 Task: Add The Butcher Shop Smoked Chicken Andouille Sausage to the cart.
Action: Mouse pressed left at (20, 72)
Screenshot: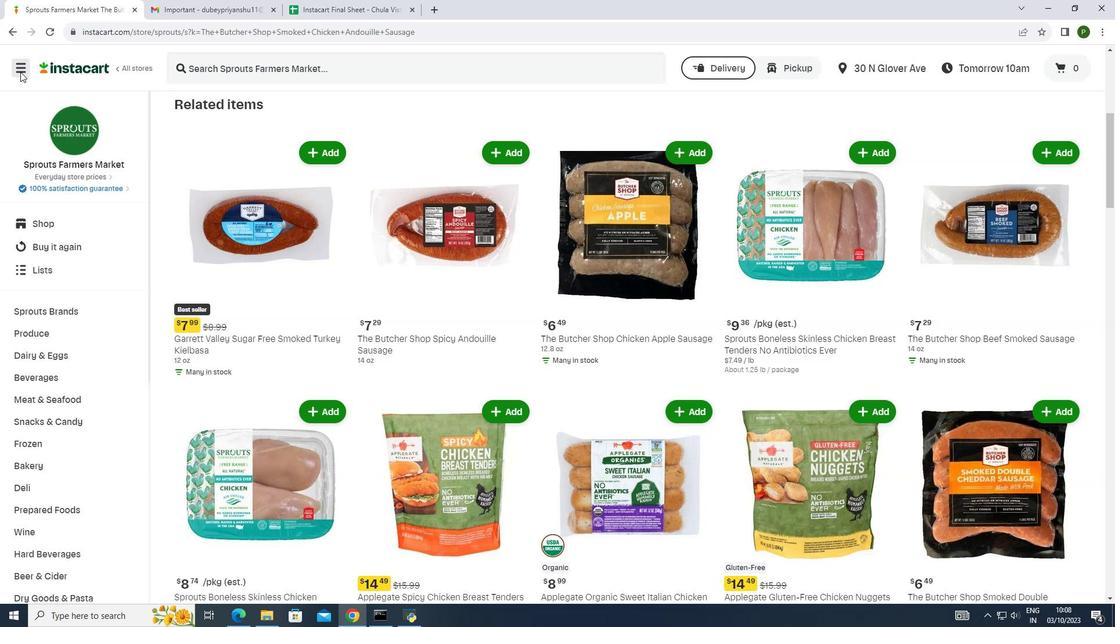 
Action: Mouse moved to (27, 308)
Screenshot: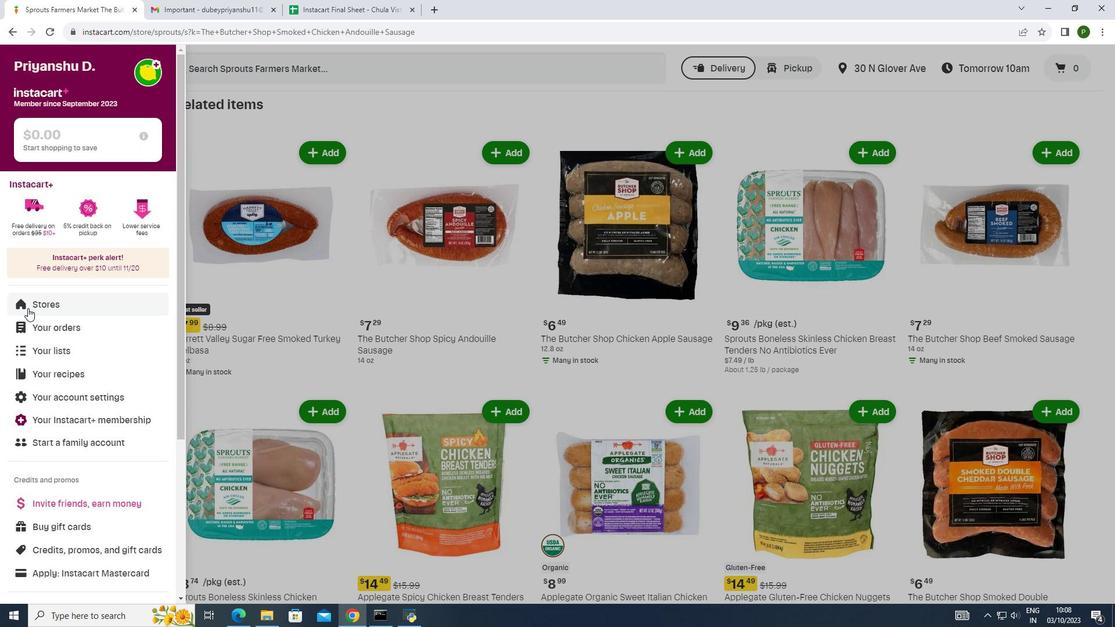 
Action: Mouse pressed left at (27, 308)
Screenshot: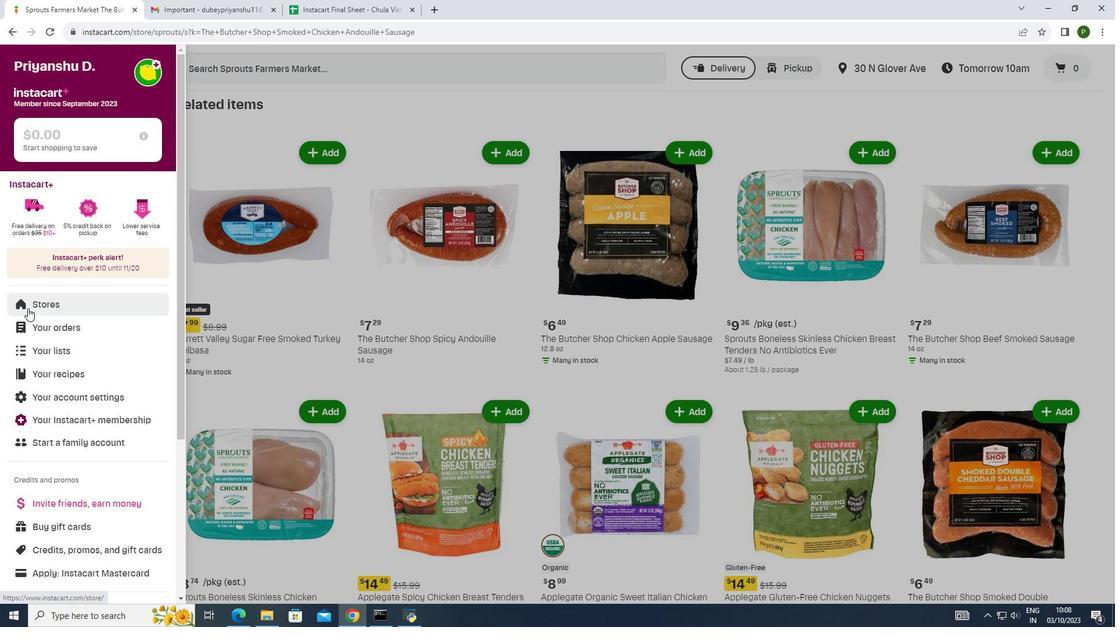 
Action: Mouse moved to (258, 115)
Screenshot: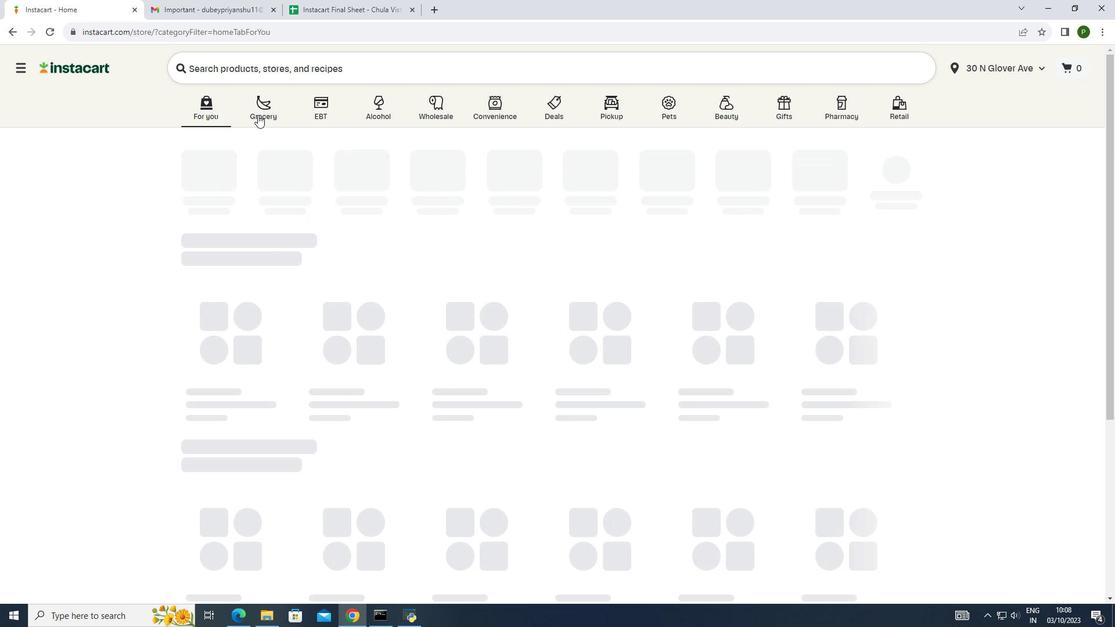 
Action: Mouse pressed left at (258, 115)
Screenshot: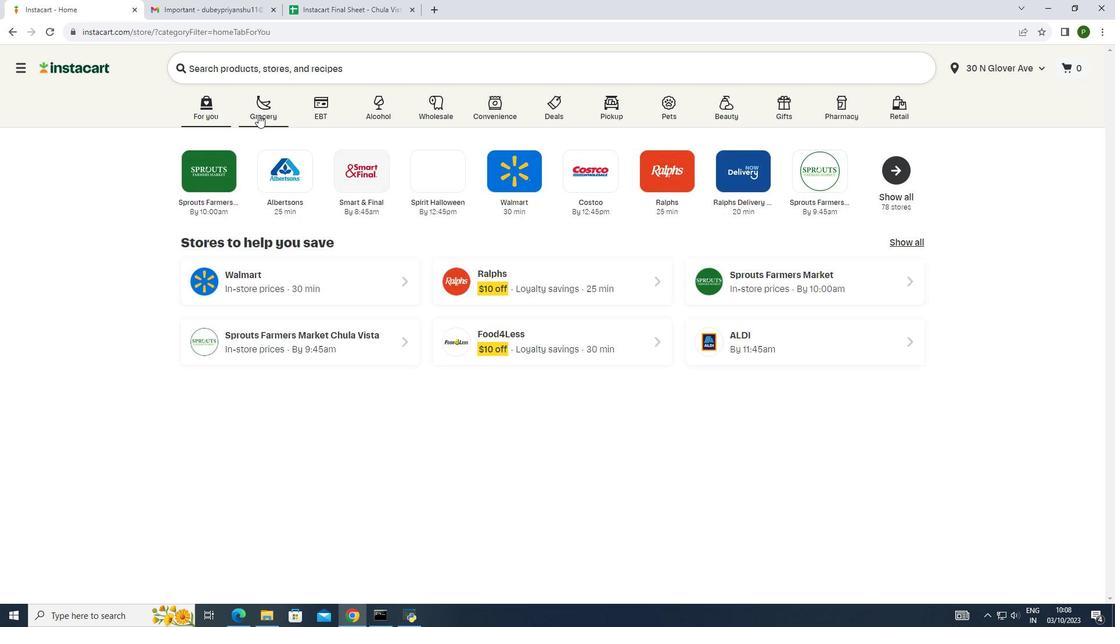 
Action: Mouse moved to (607, 166)
Screenshot: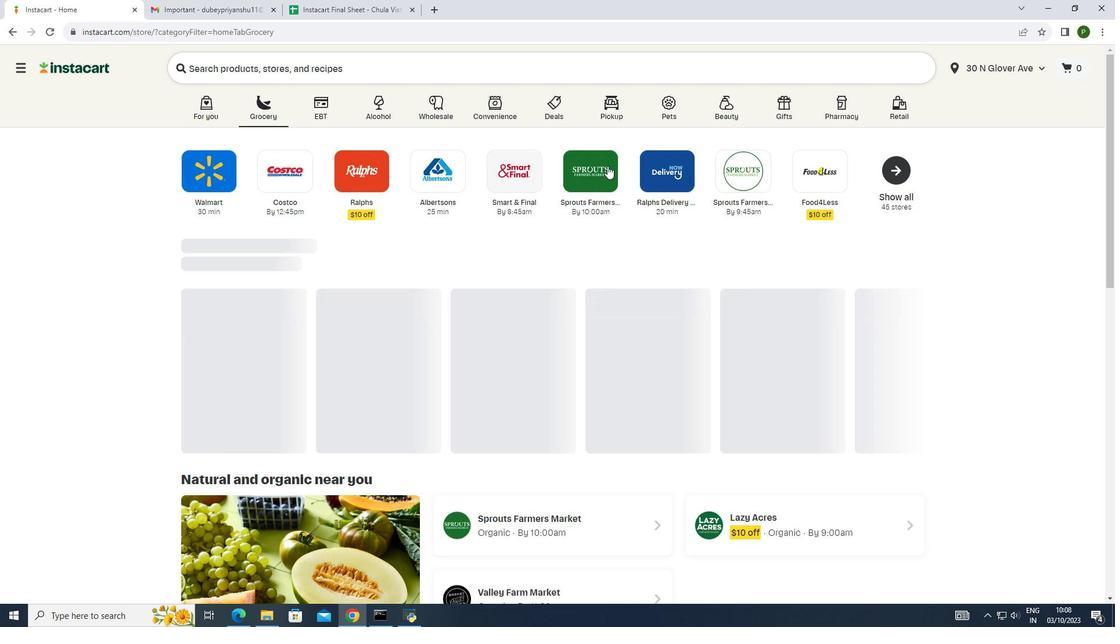 
Action: Mouse pressed left at (607, 166)
Screenshot: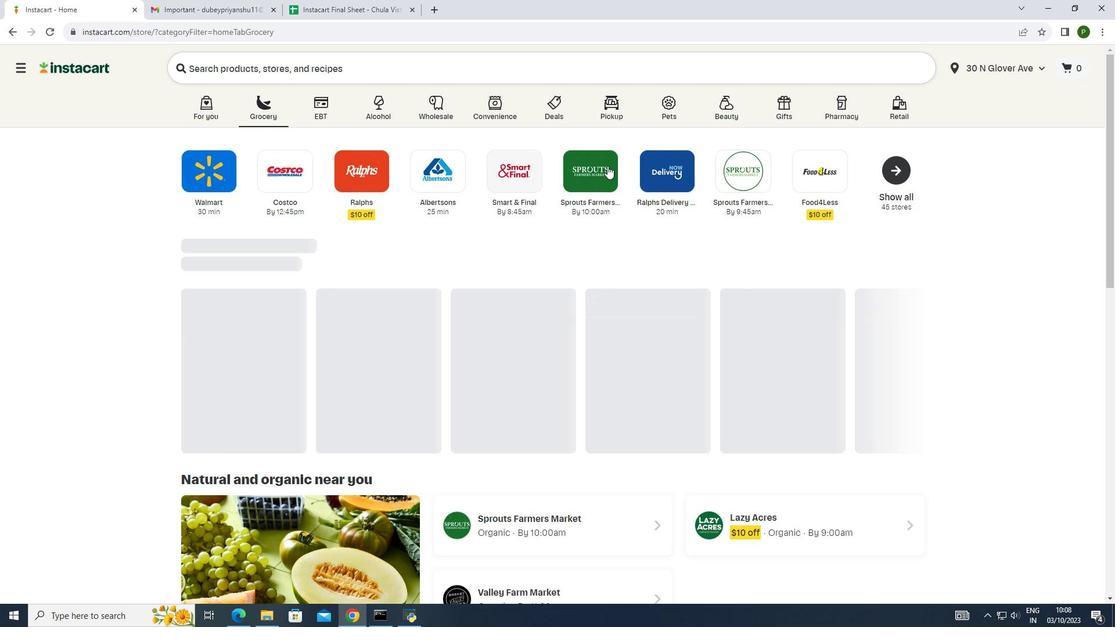 
Action: Mouse moved to (81, 312)
Screenshot: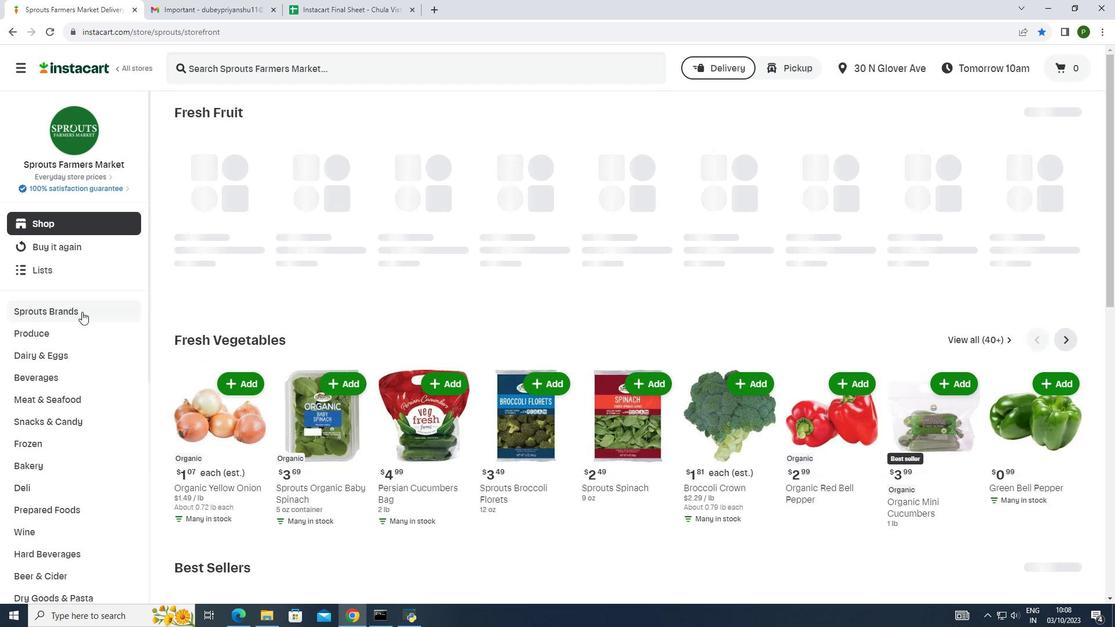 
Action: Mouse pressed left at (81, 312)
Screenshot: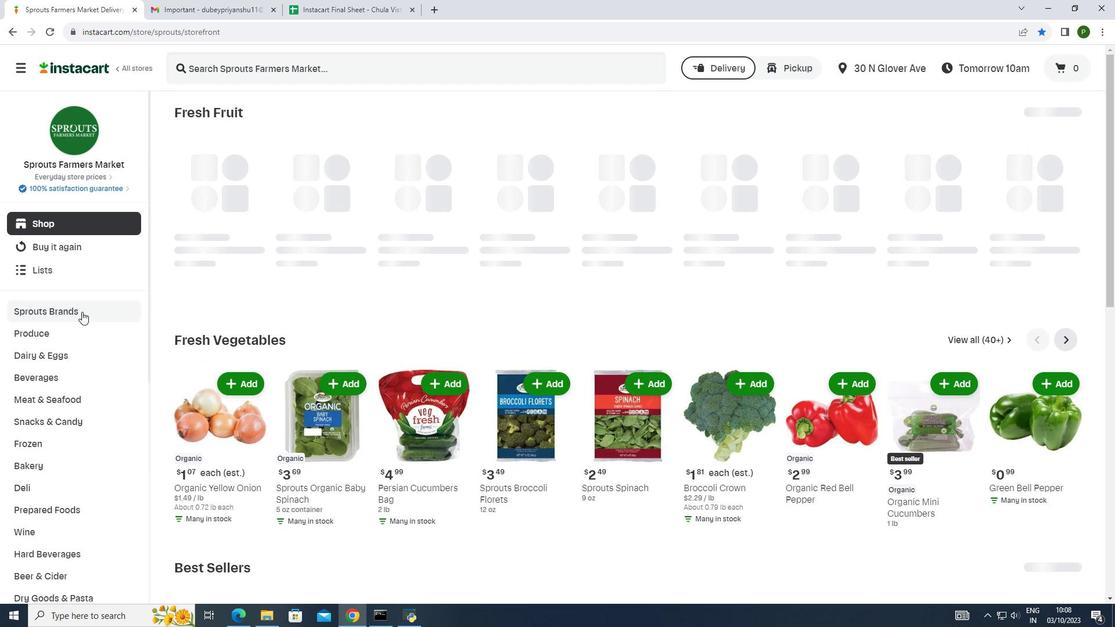 
Action: Mouse moved to (83, 357)
Screenshot: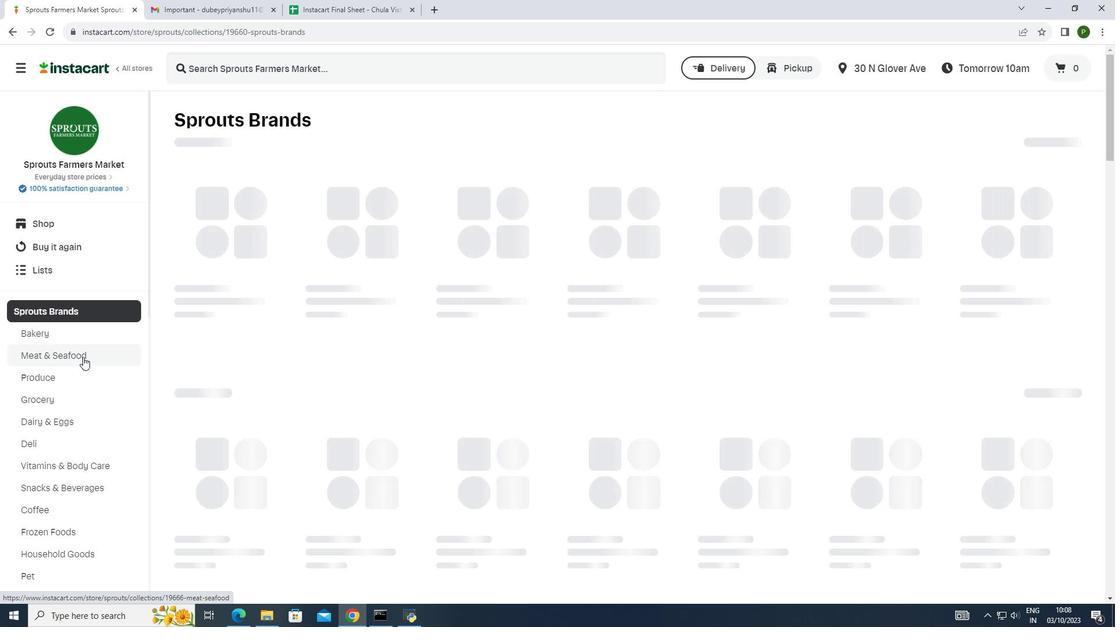 
Action: Mouse pressed left at (83, 357)
Screenshot: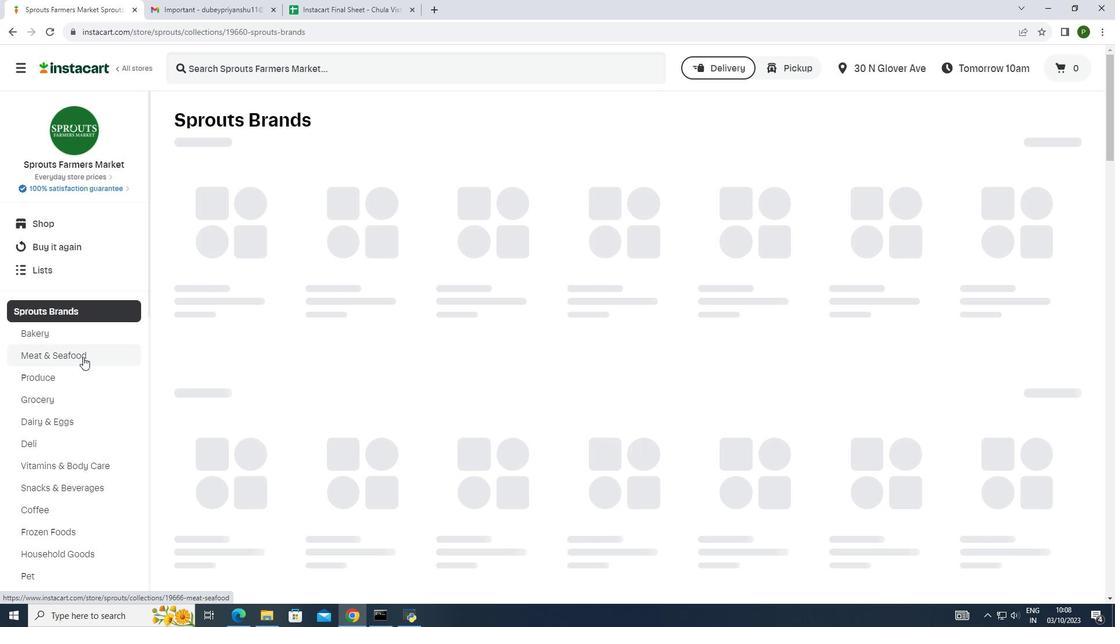 
Action: Mouse moved to (453, 209)
Screenshot: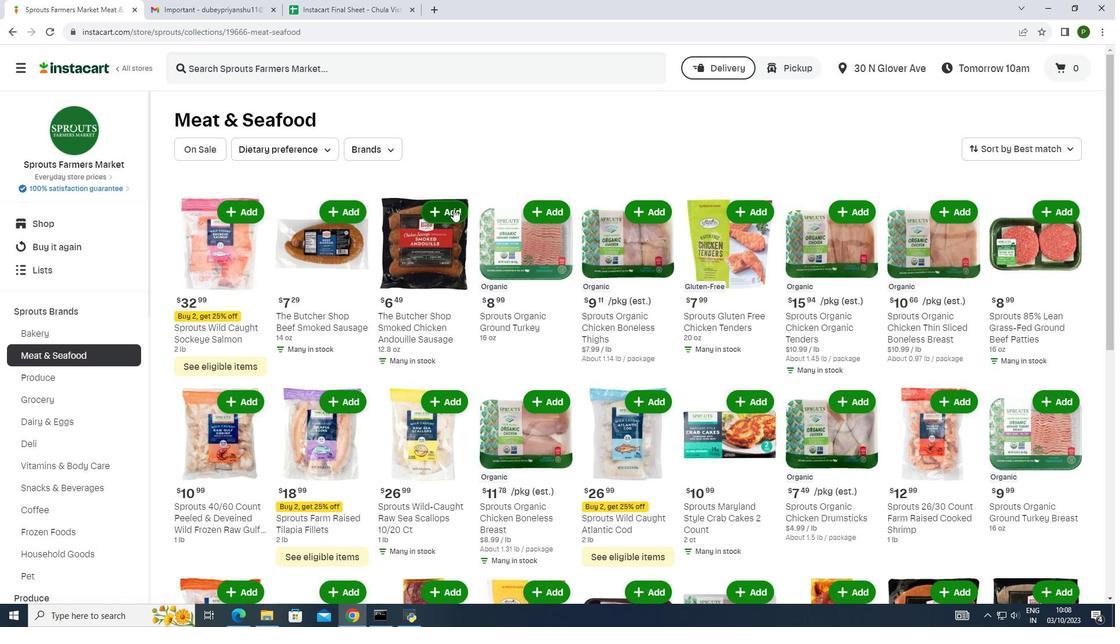 
Action: Mouse pressed left at (453, 209)
Screenshot: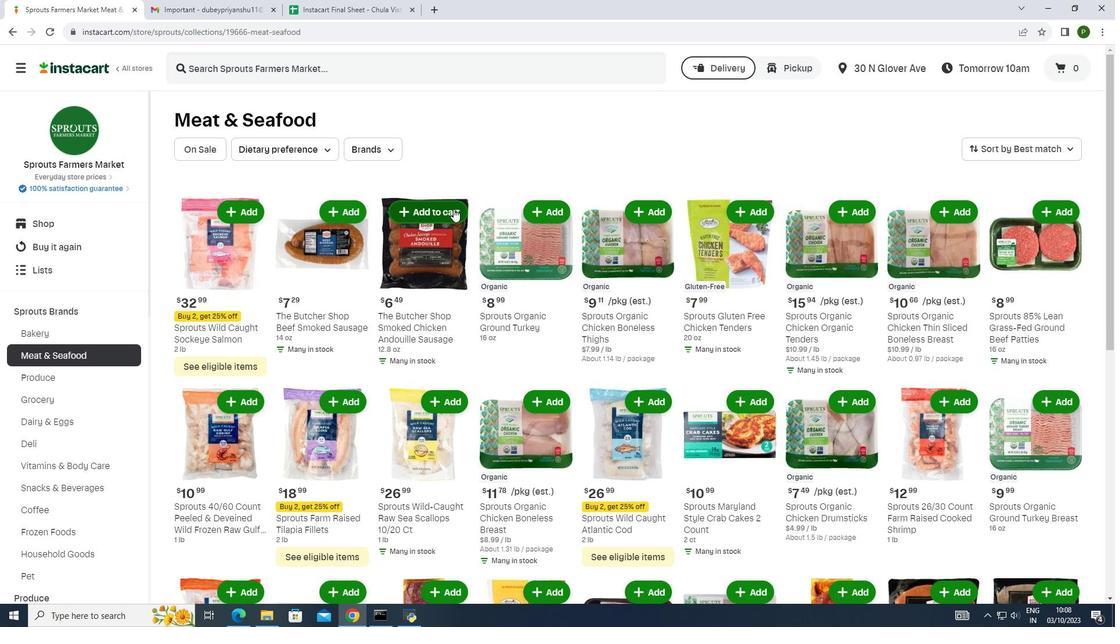 
